 Task: Add the task  Develop a new online tool for social media management to the section Continuous Integration (CI) Sprint in the project AgileNova and add a Due Date to the respective task as 2023/11/14
Action: Mouse moved to (61, 278)
Screenshot: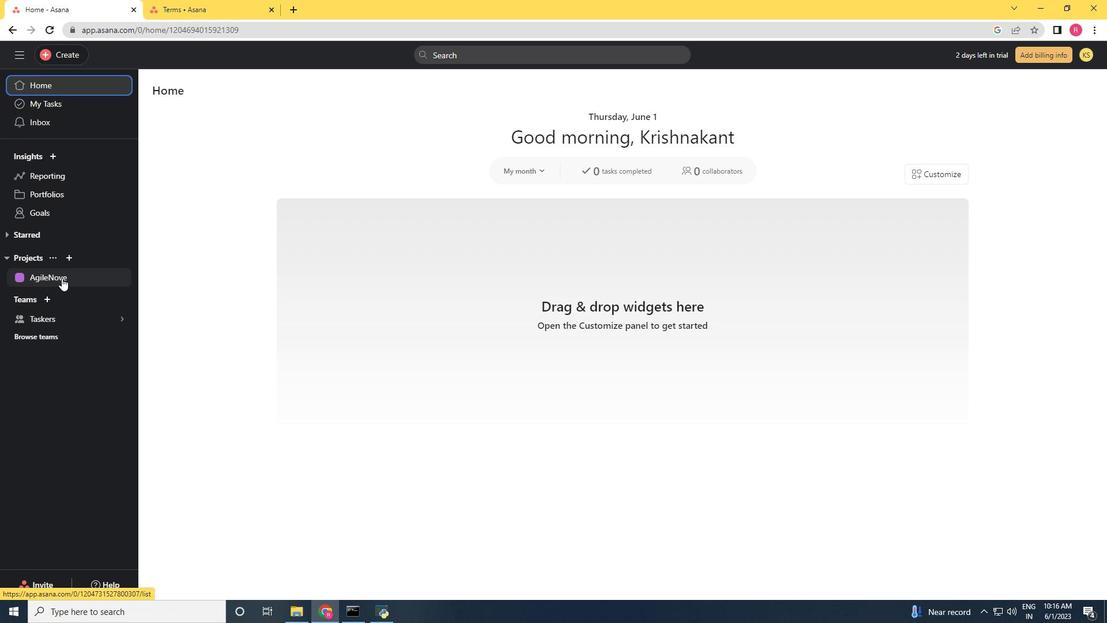 
Action: Mouse pressed left at (61, 278)
Screenshot: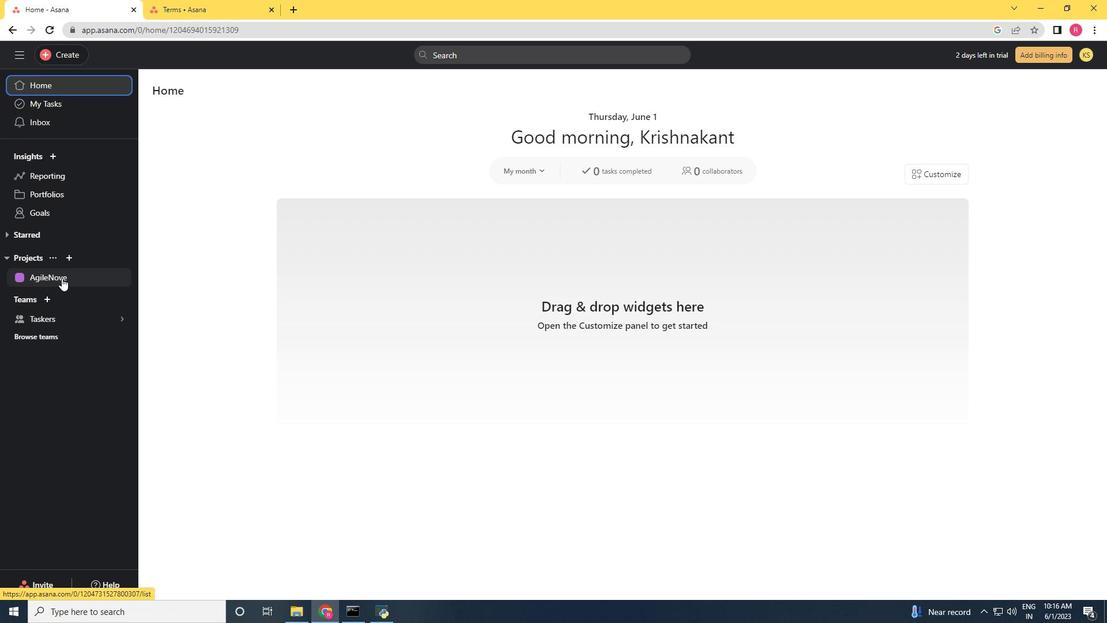
Action: Mouse moved to (630, 476)
Screenshot: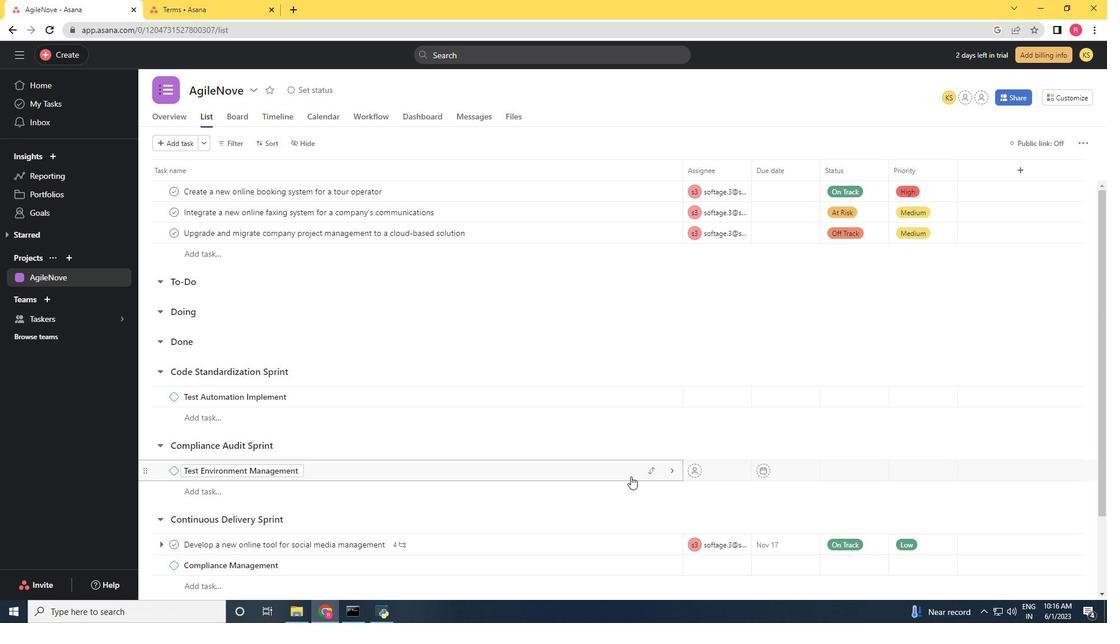 
Action: Mouse scrolled (630, 475) with delta (0, 0)
Screenshot: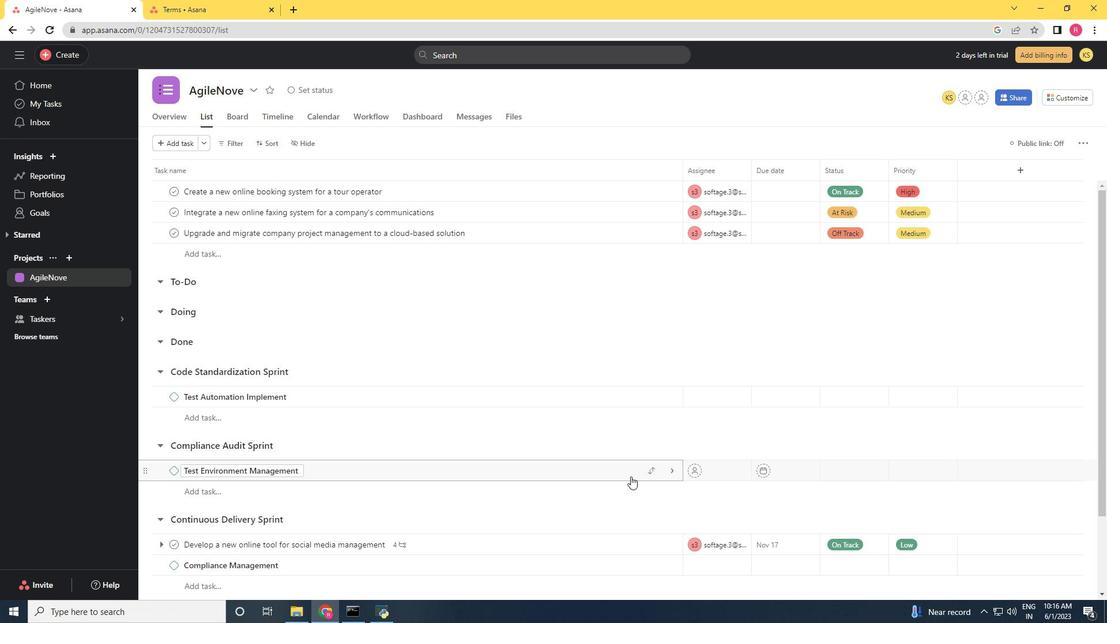 
Action: Mouse scrolled (630, 475) with delta (0, 0)
Screenshot: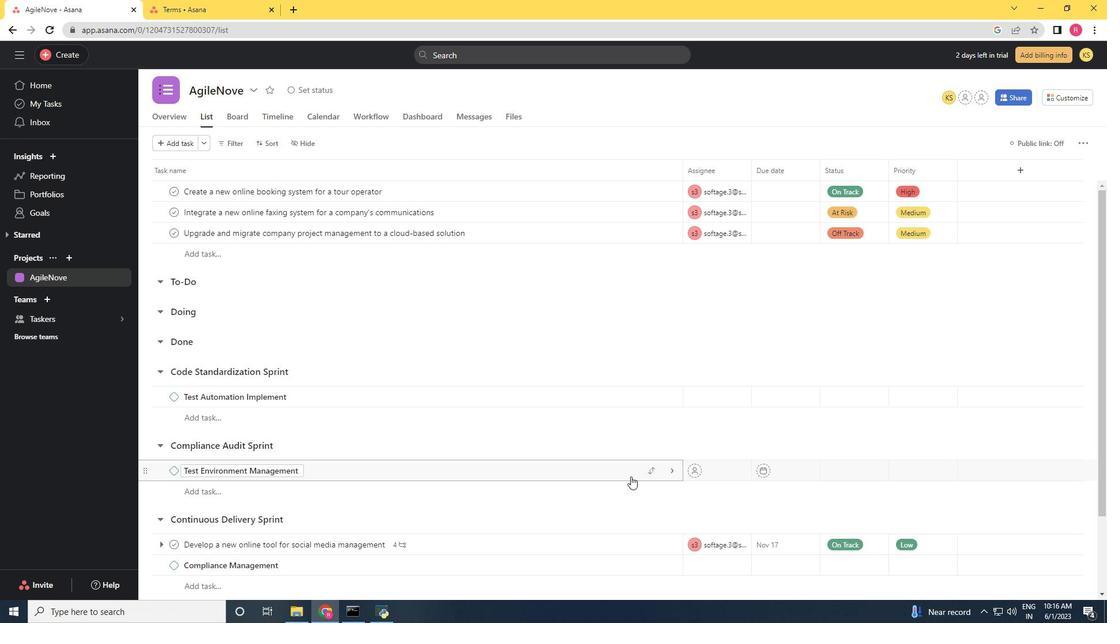 
Action: Mouse scrolled (630, 475) with delta (0, 0)
Screenshot: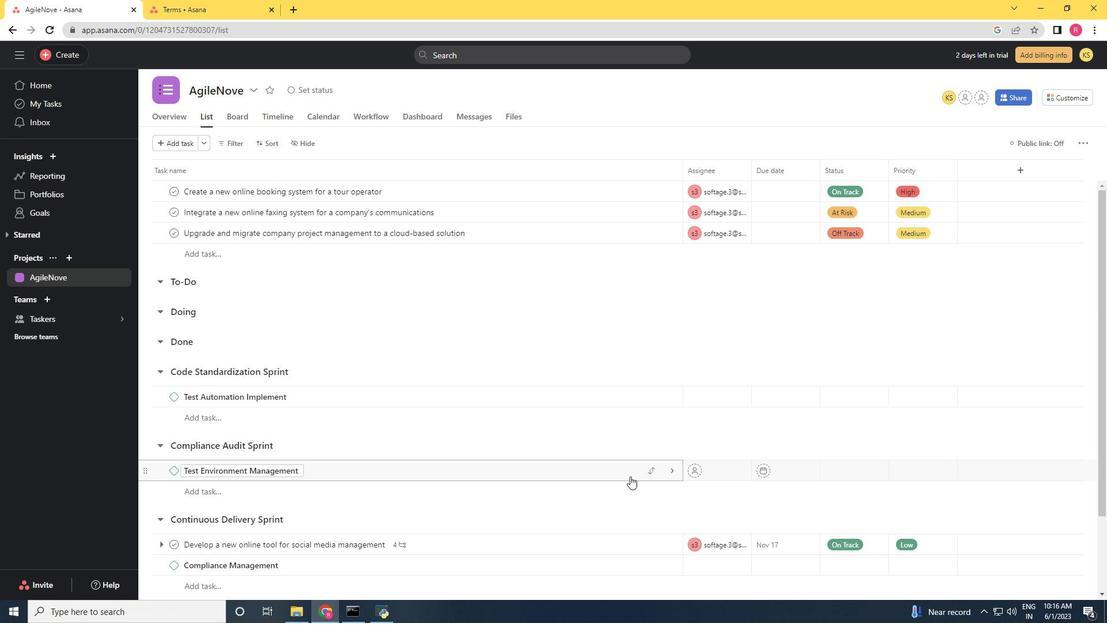 
Action: Mouse moved to (648, 452)
Screenshot: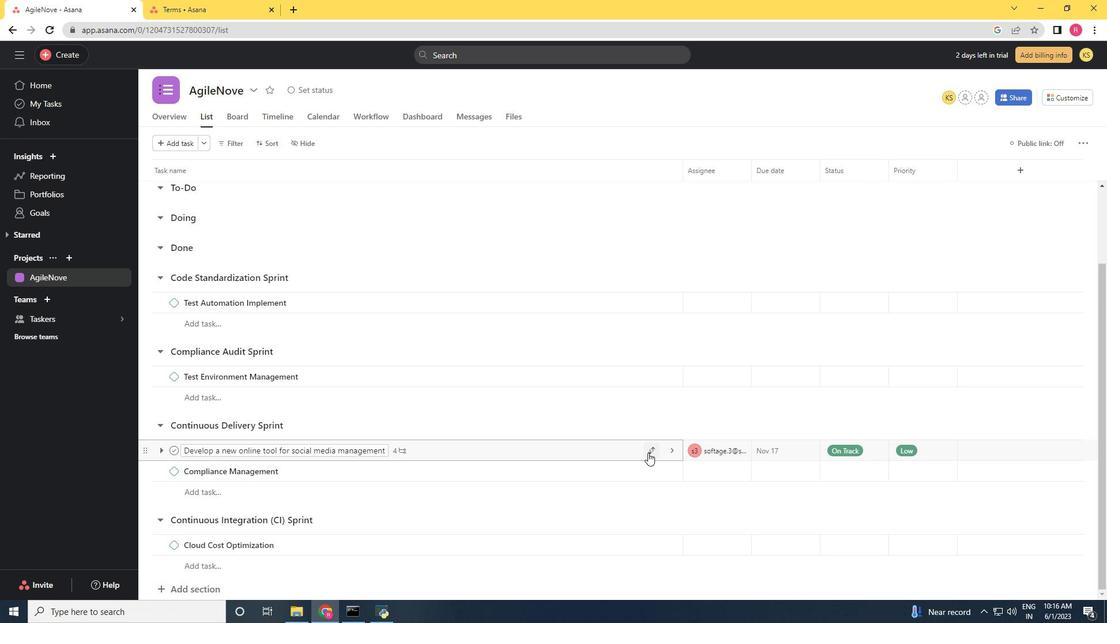 
Action: Mouse pressed left at (648, 452)
Screenshot: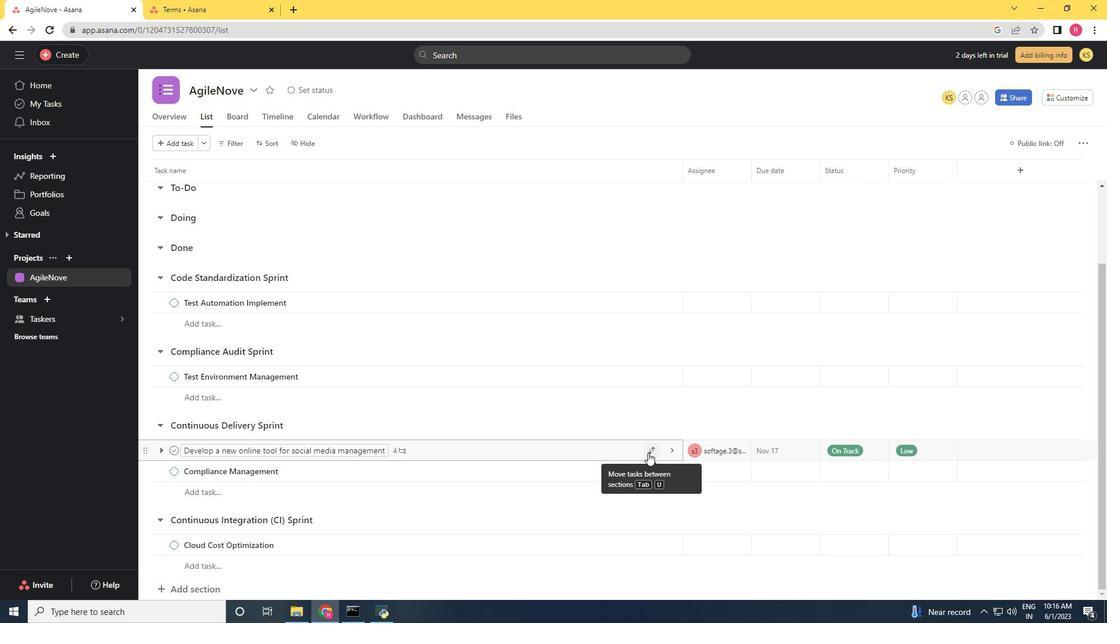 
Action: Mouse moved to (640, 437)
Screenshot: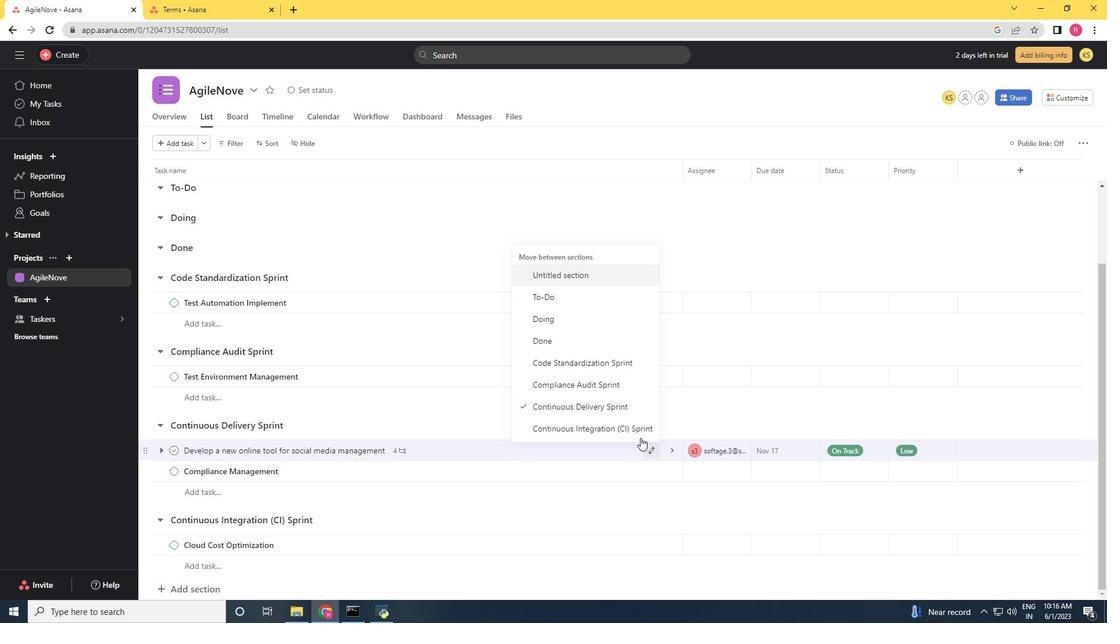 
Action: Mouse pressed left at (640, 437)
Screenshot: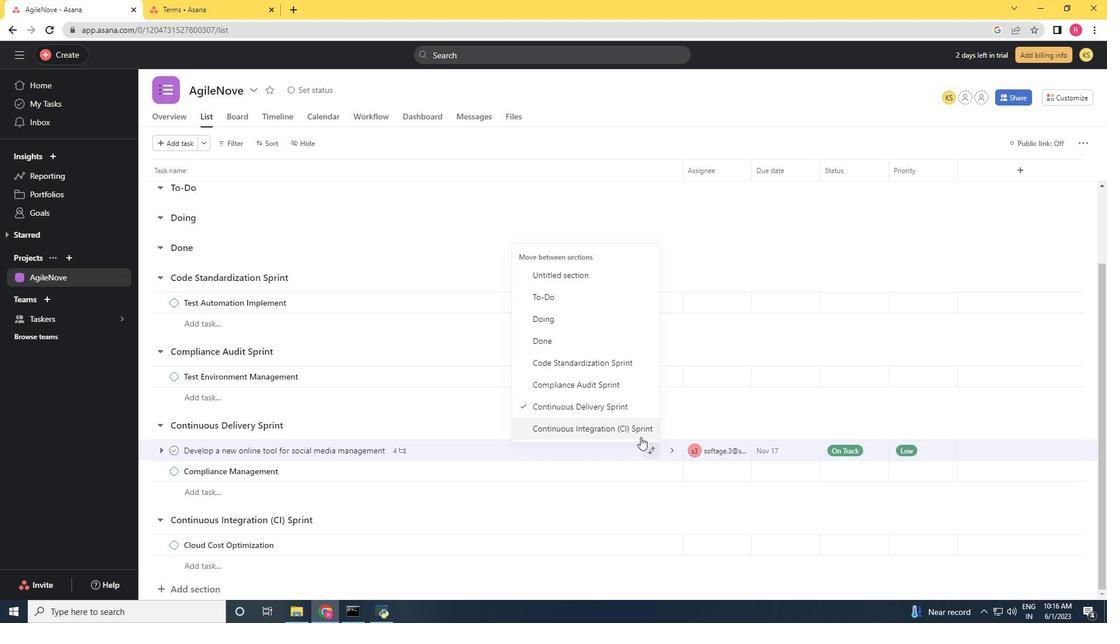 
Action: Mouse moved to (587, 518)
Screenshot: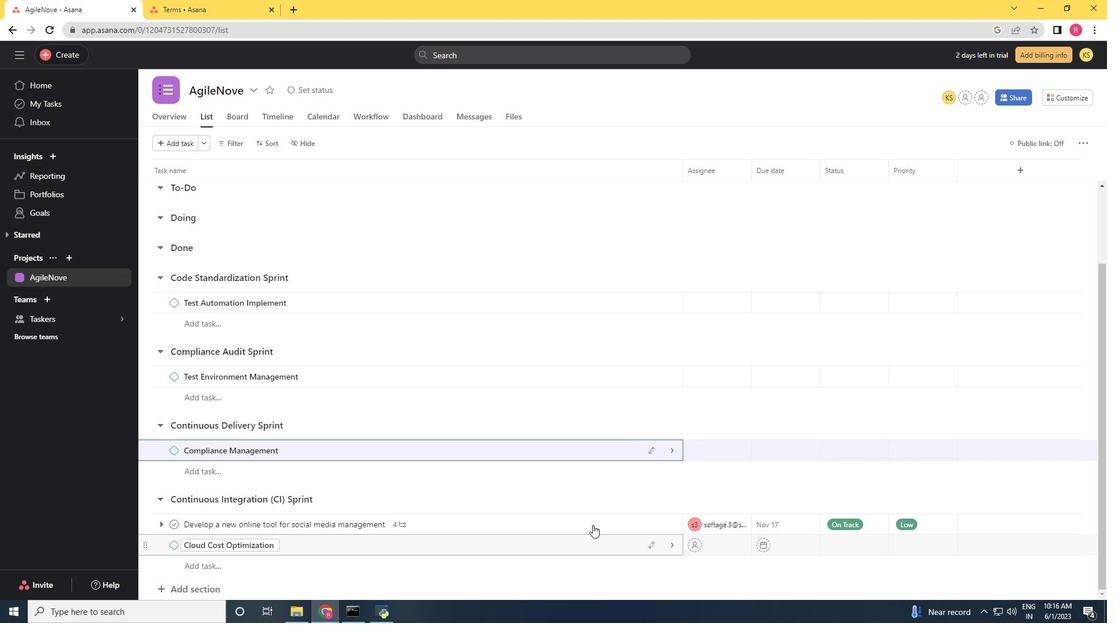 
Action: Mouse pressed left at (587, 518)
Screenshot: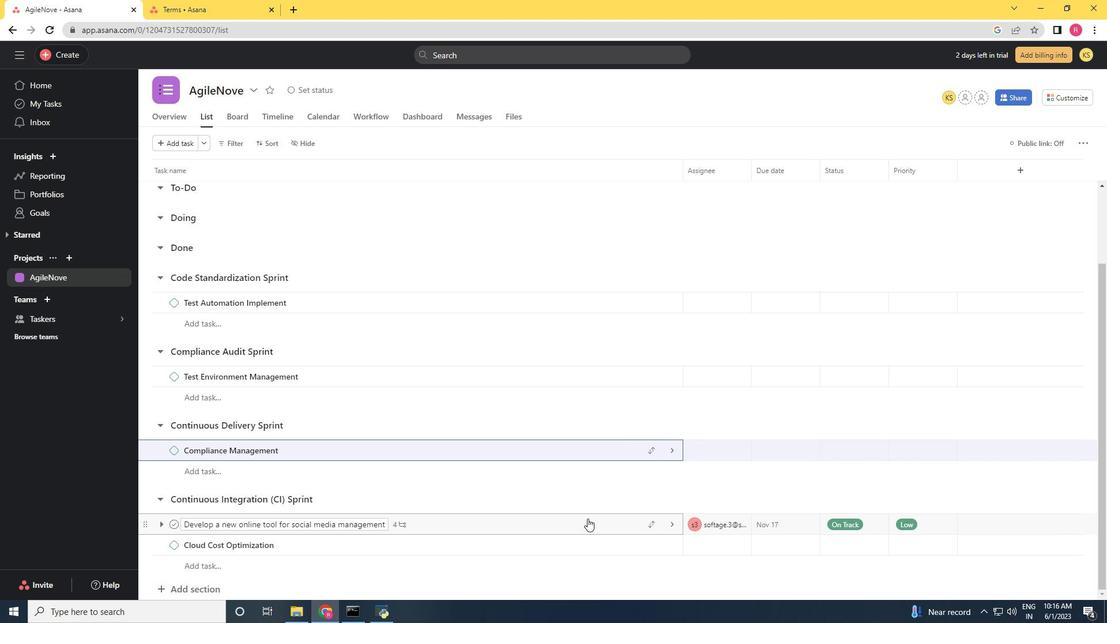 
Action: Mouse moved to (856, 231)
Screenshot: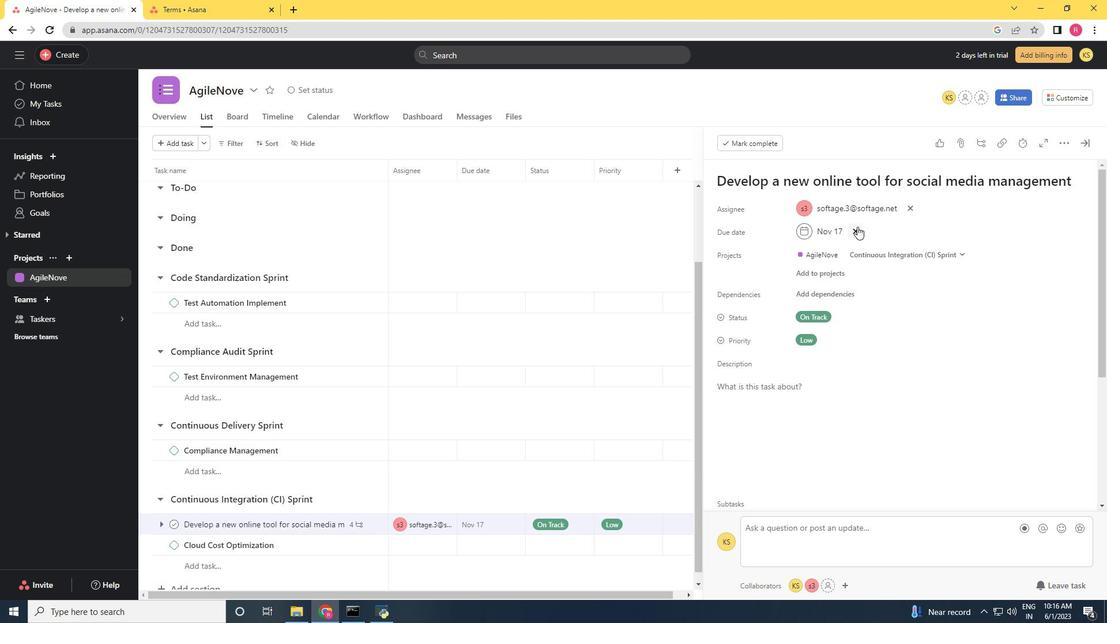
Action: Mouse pressed left at (856, 231)
Screenshot: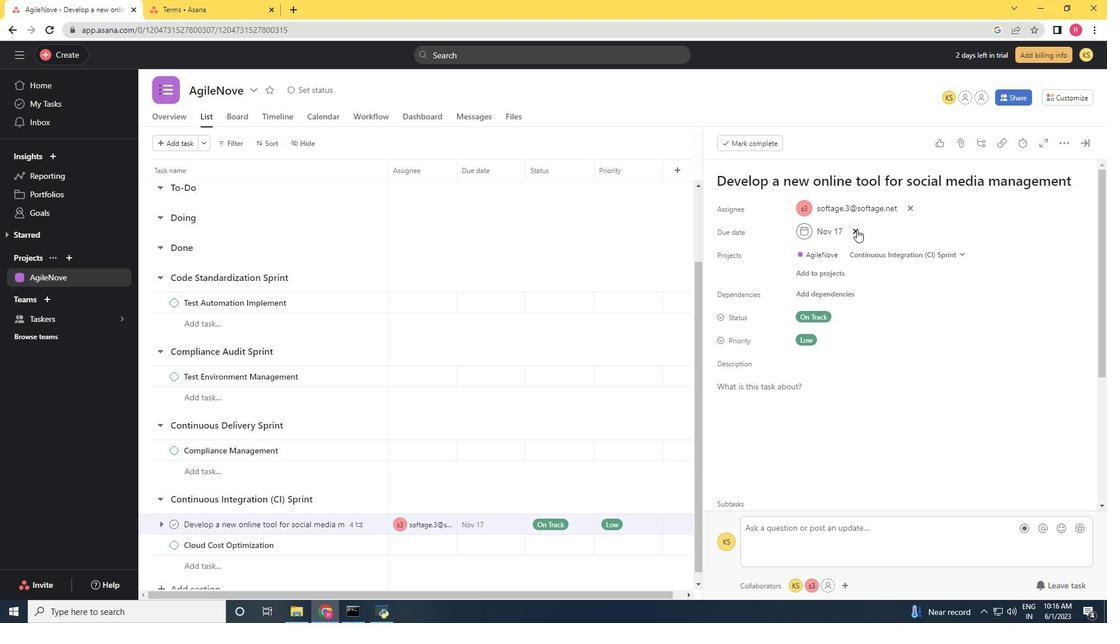
Action: Mouse moved to (826, 232)
Screenshot: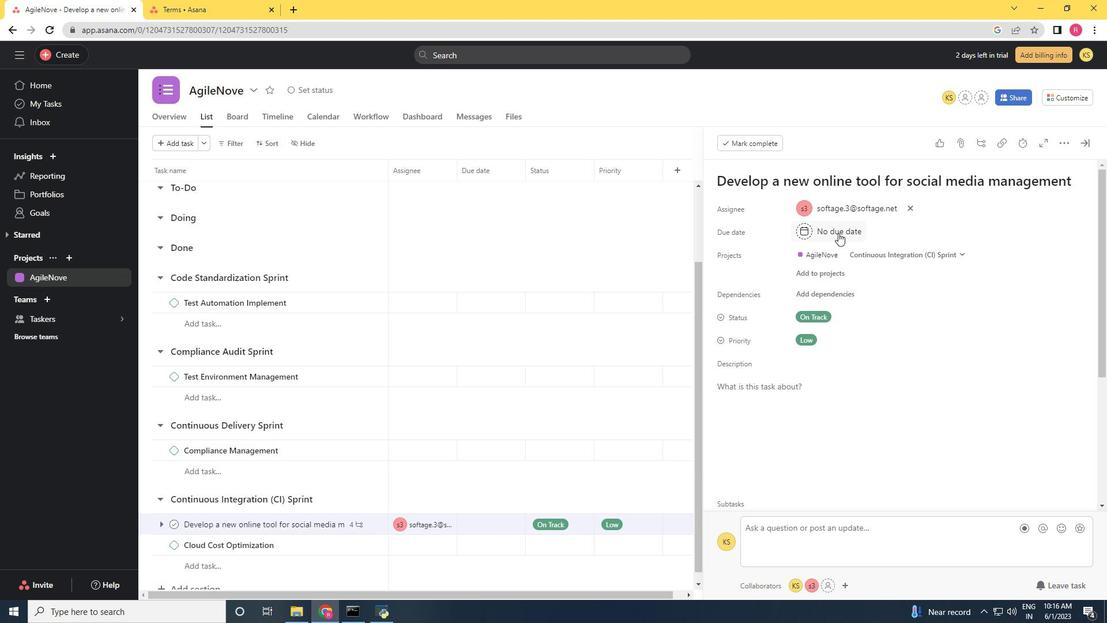 
Action: Mouse pressed left at (826, 232)
Screenshot: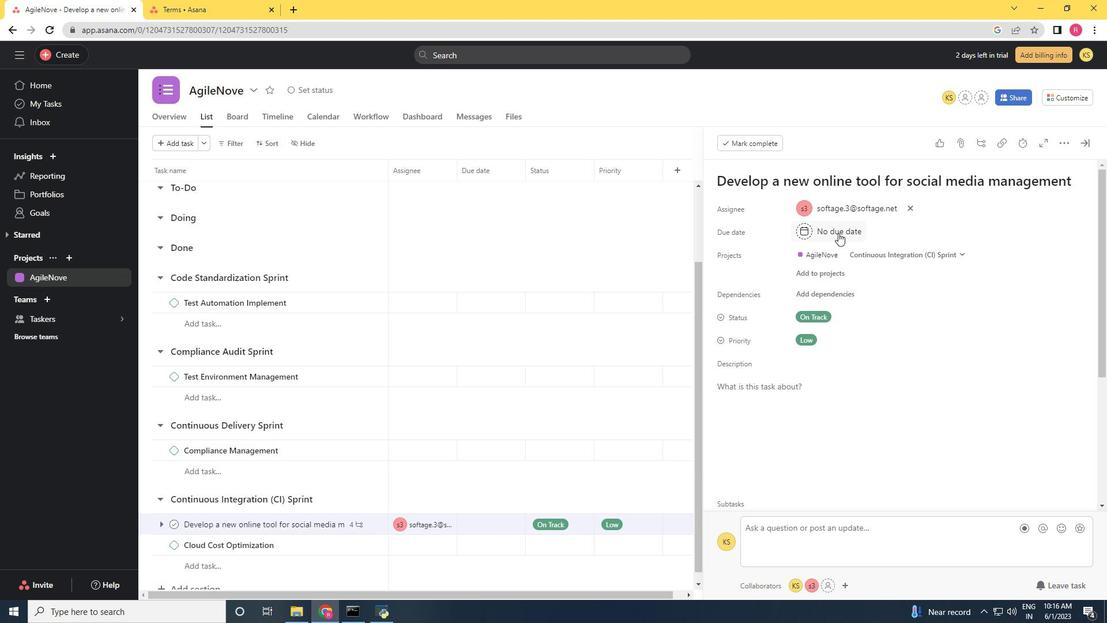 
Action: Mouse moved to (937, 291)
Screenshot: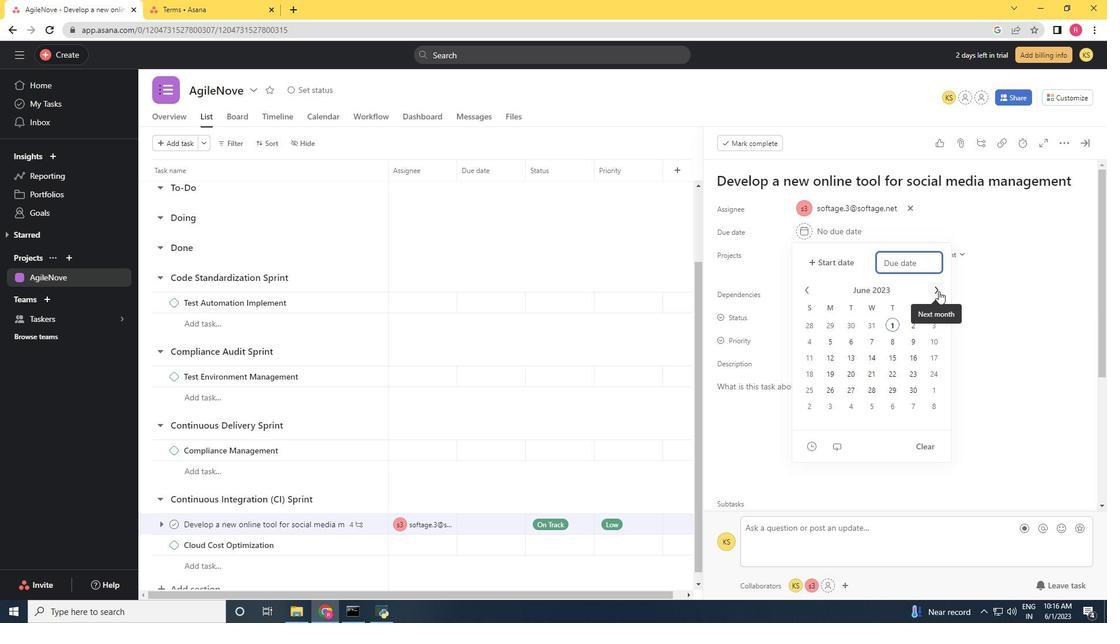 
Action: Mouse pressed left at (937, 291)
Screenshot: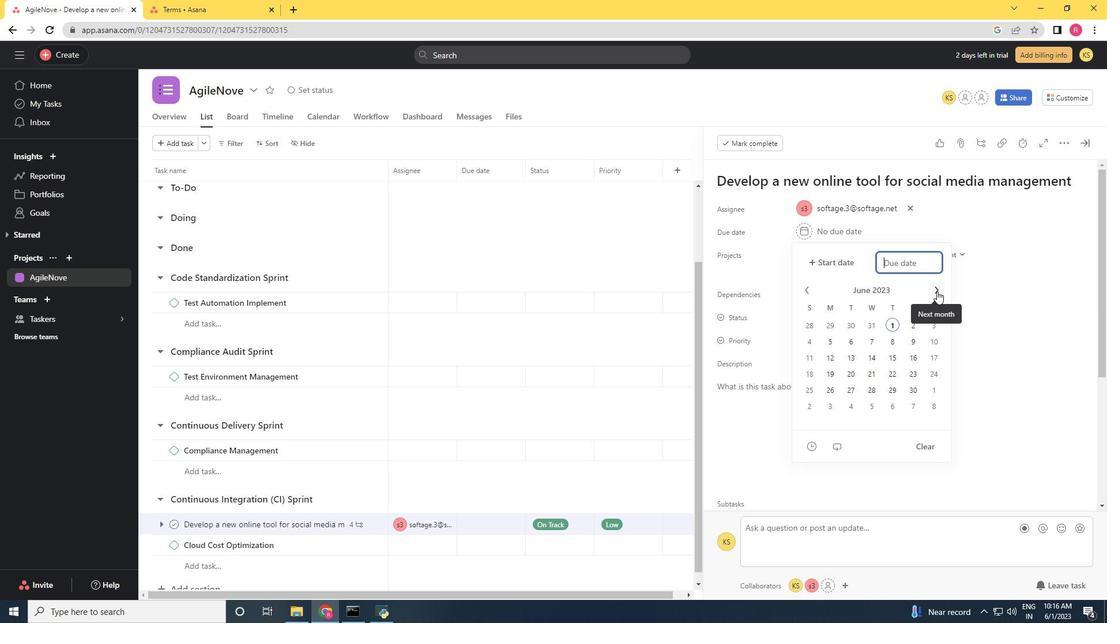 
Action: Mouse pressed left at (937, 291)
Screenshot: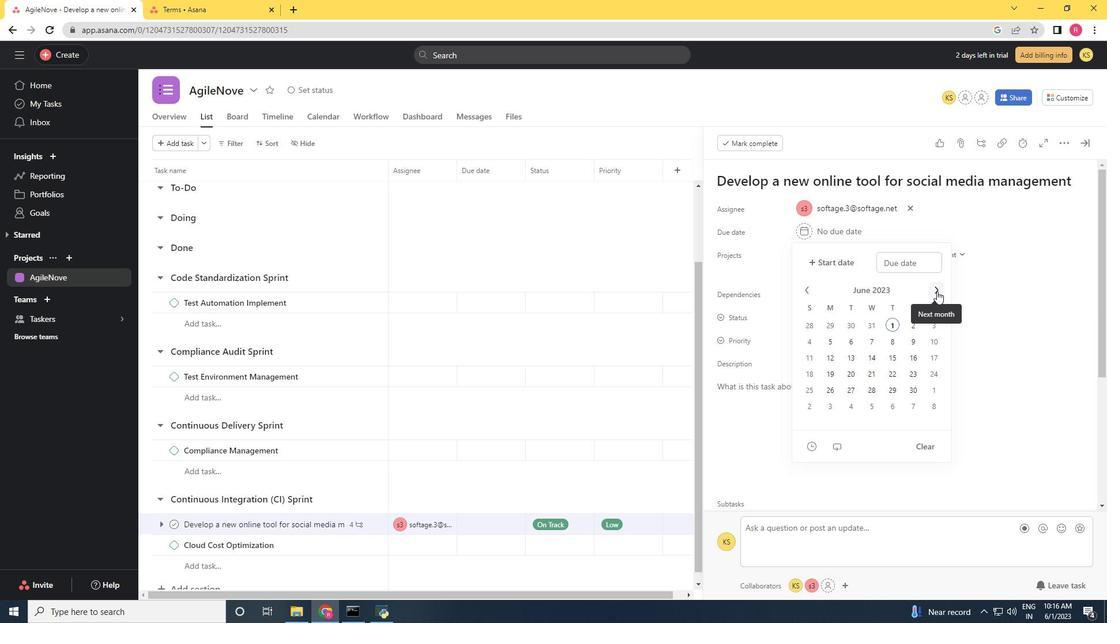 
Action: Mouse pressed left at (937, 291)
Screenshot: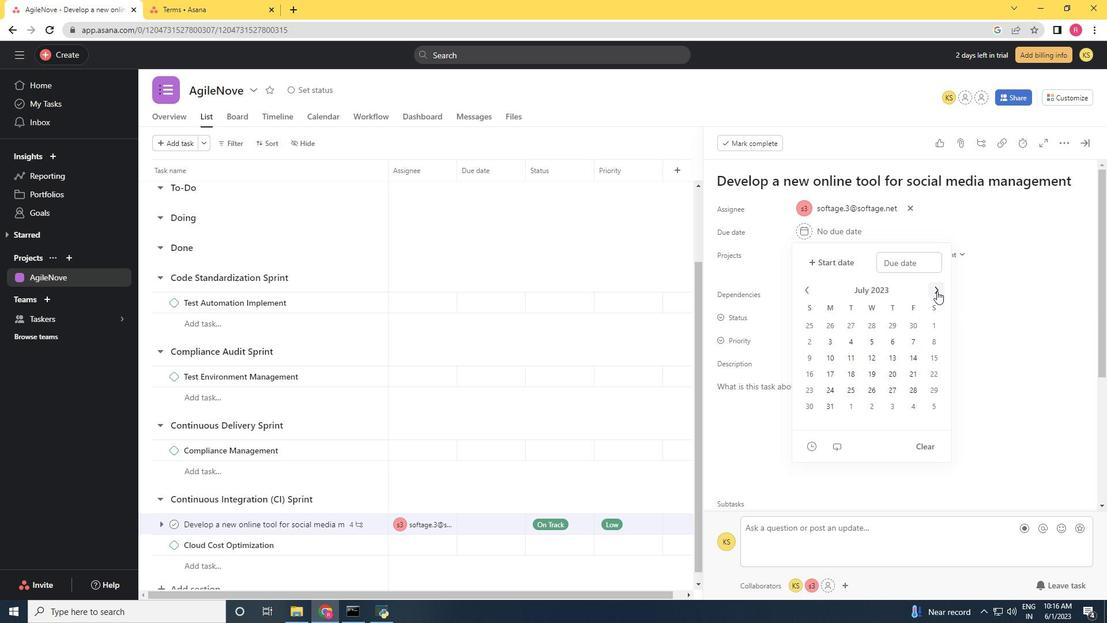 
Action: Mouse pressed left at (937, 291)
Screenshot: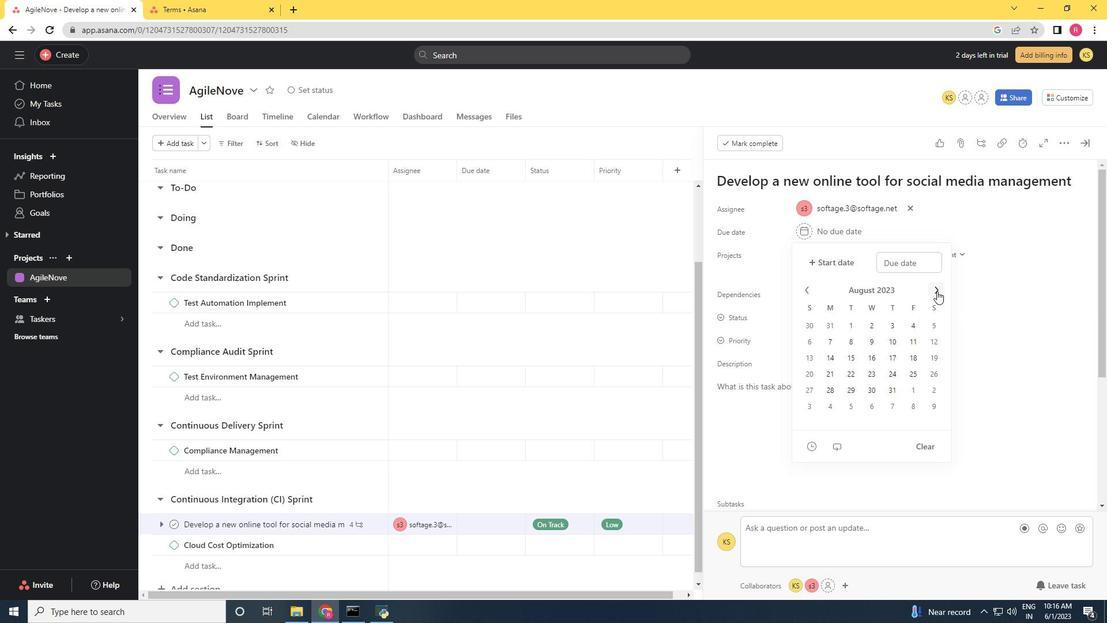 
Action: Mouse pressed left at (937, 291)
Screenshot: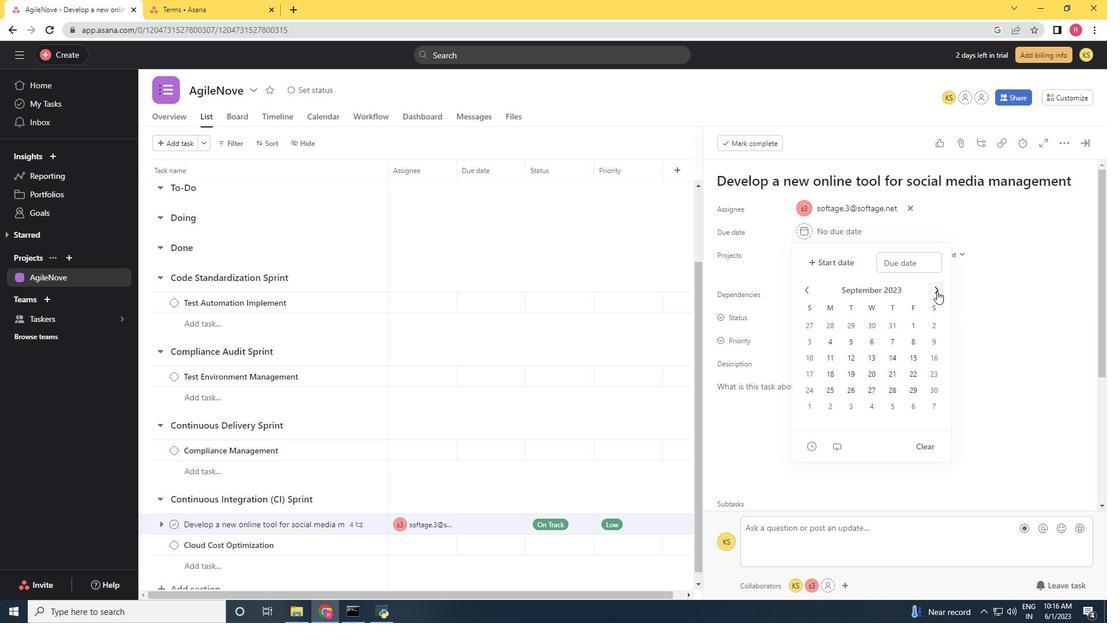 
Action: Mouse moved to (851, 358)
Screenshot: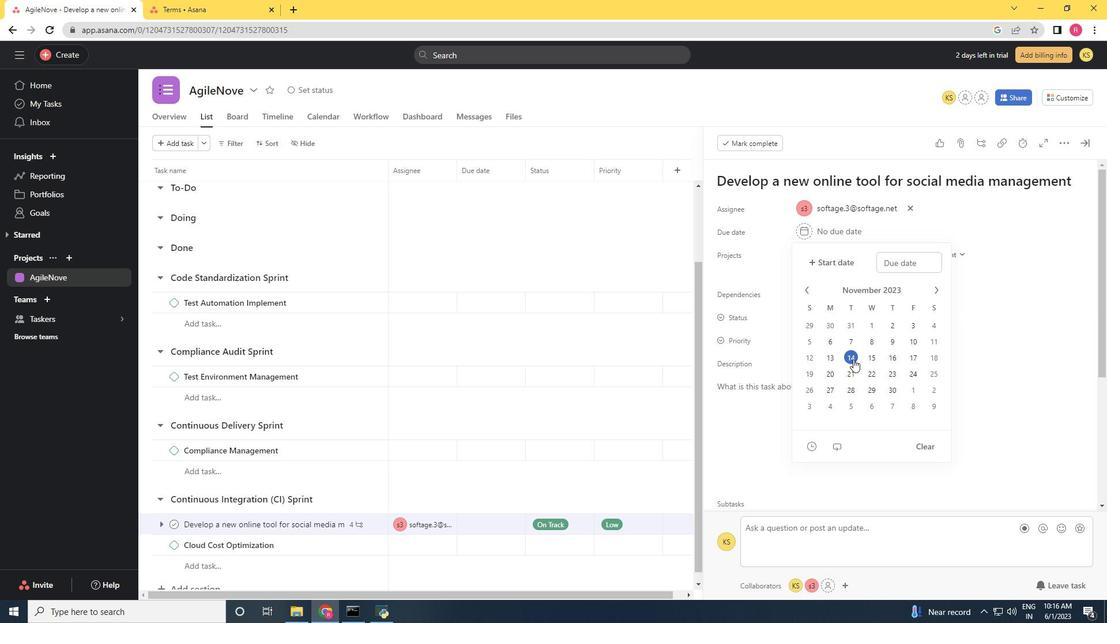 
Action: Mouse pressed left at (851, 358)
Screenshot: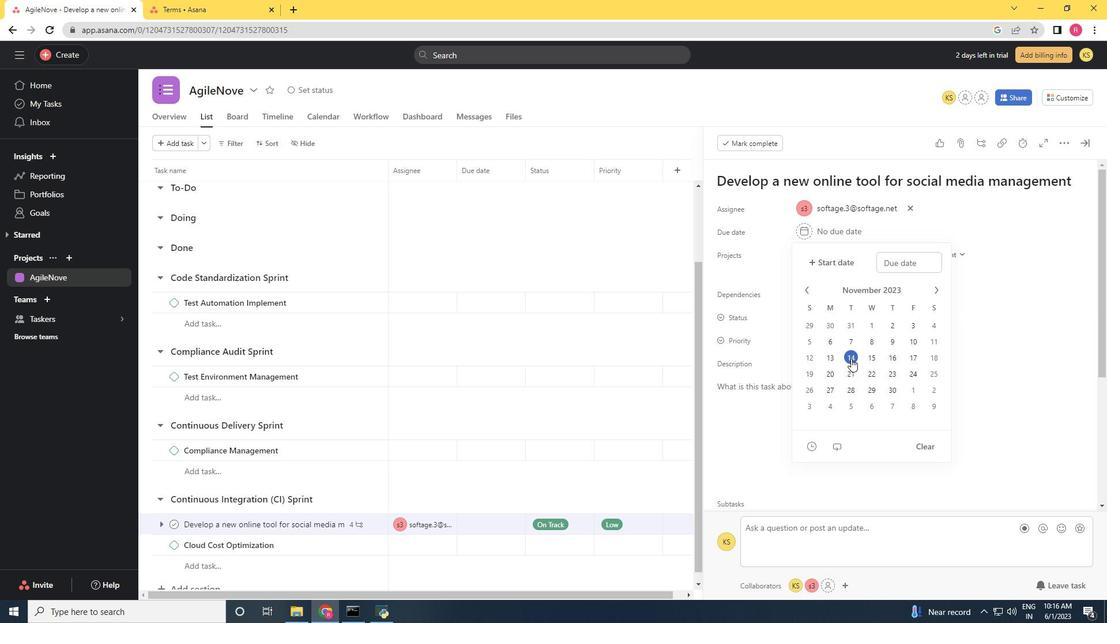 
Action: Mouse moved to (992, 338)
Screenshot: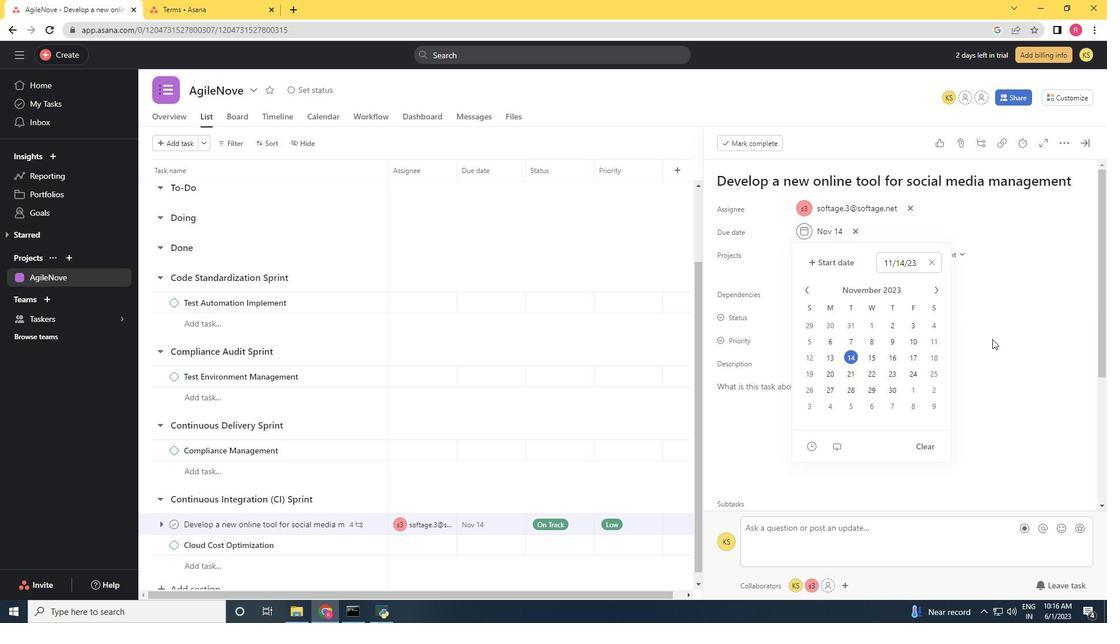 
Action: Mouse pressed left at (992, 338)
Screenshot: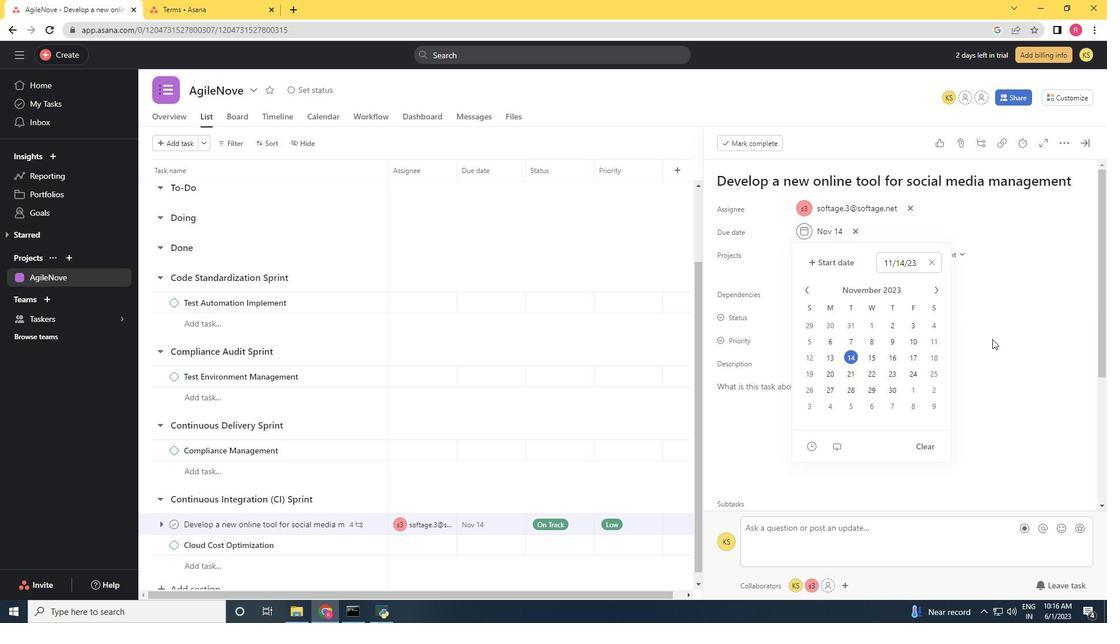 
Action: Mouse moved to (1086, 143)
Screenshot: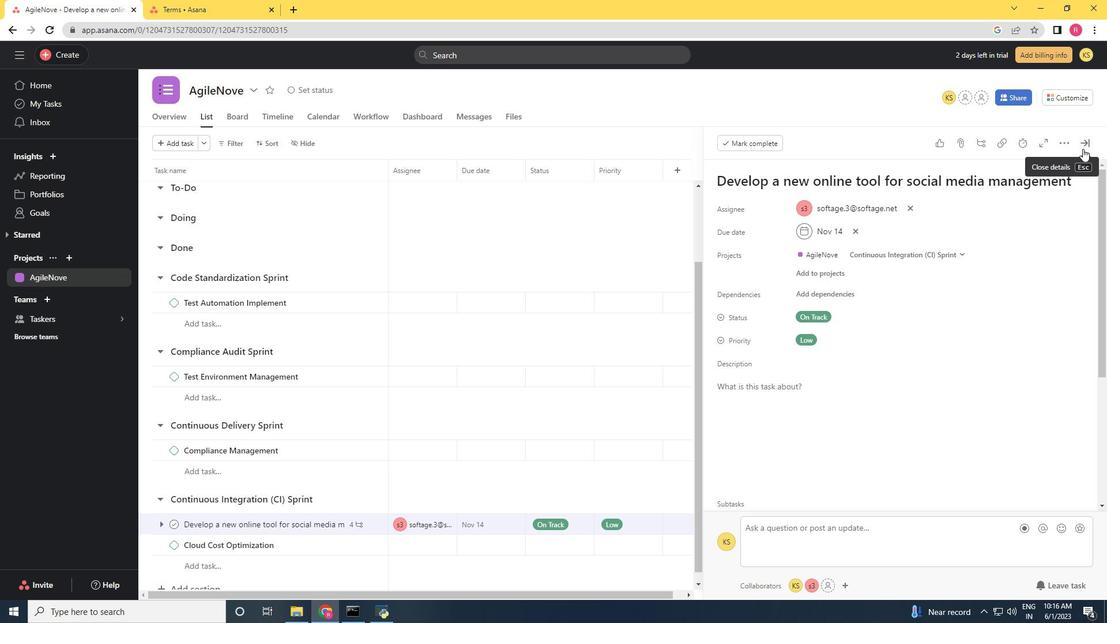 
Action: Mouse pressed left at (1086, 143)
Screenshot: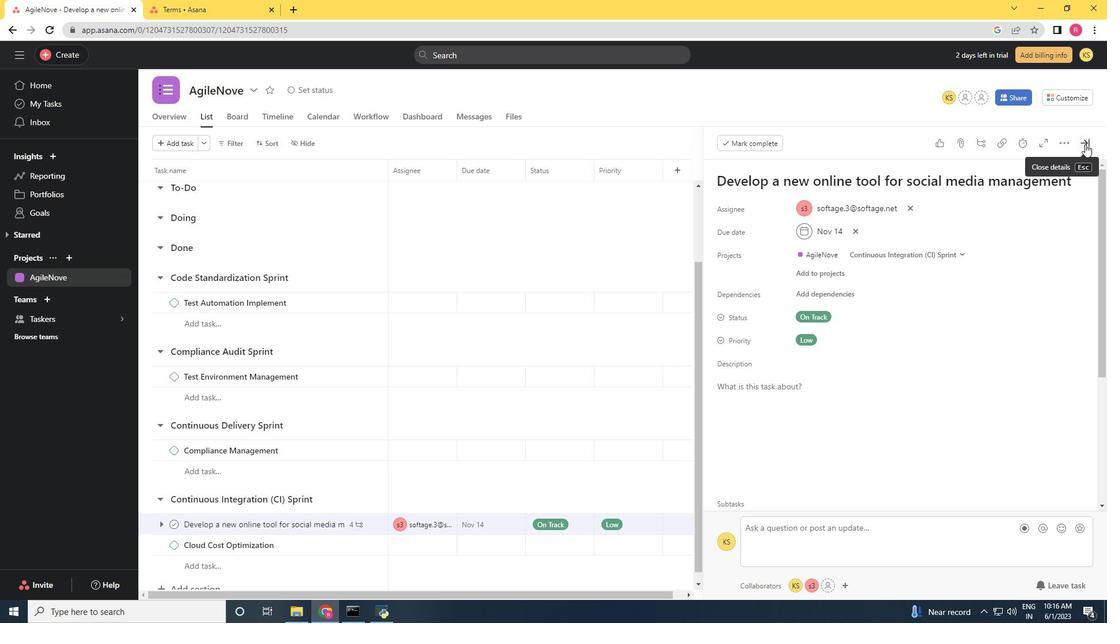 
Action: Mouse moved to (977, 313)
Screenshot: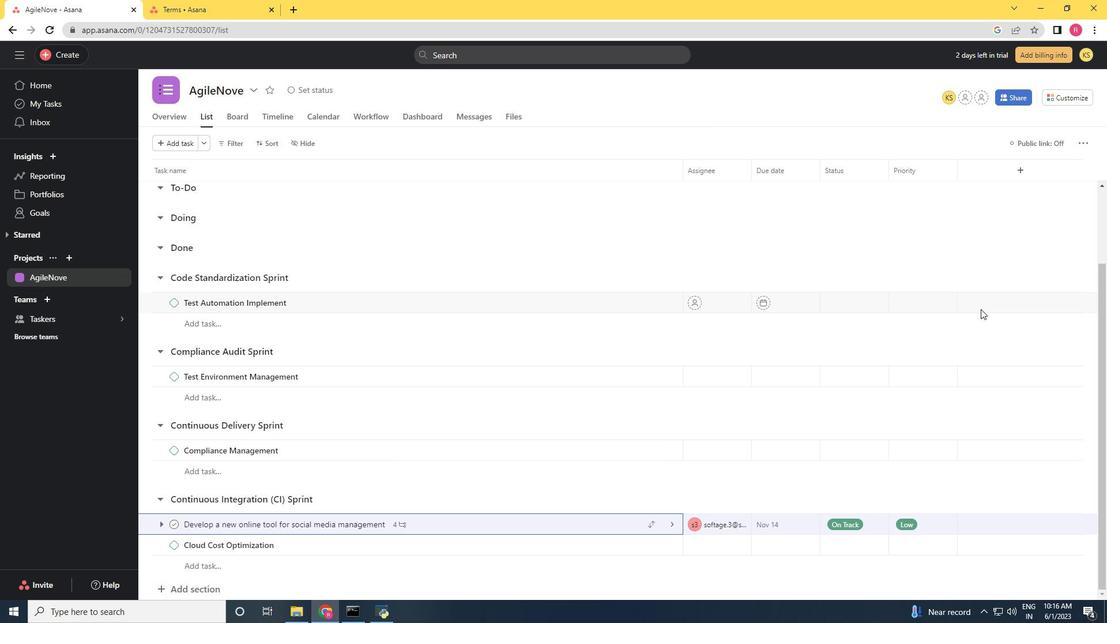 
